 Task: Select editor.action.peekDeclaration in the goto location alternative type definition command.
Action: Mouse moved to (12, 567)
Screenshot: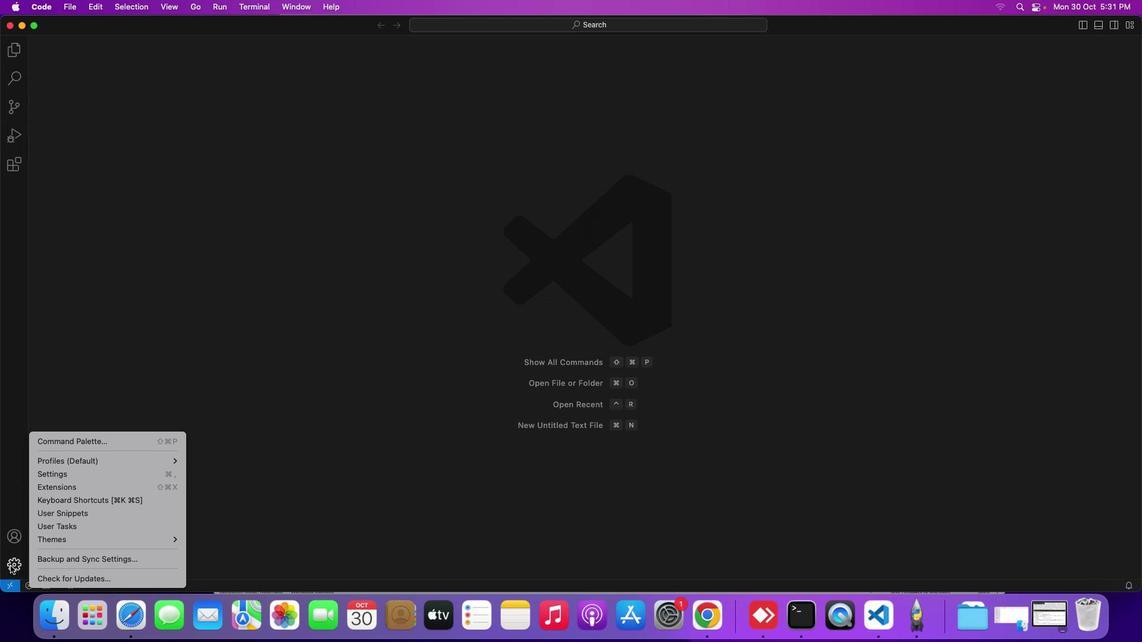 
Action: Mouse pressed left at (12, 567)
Screenshot: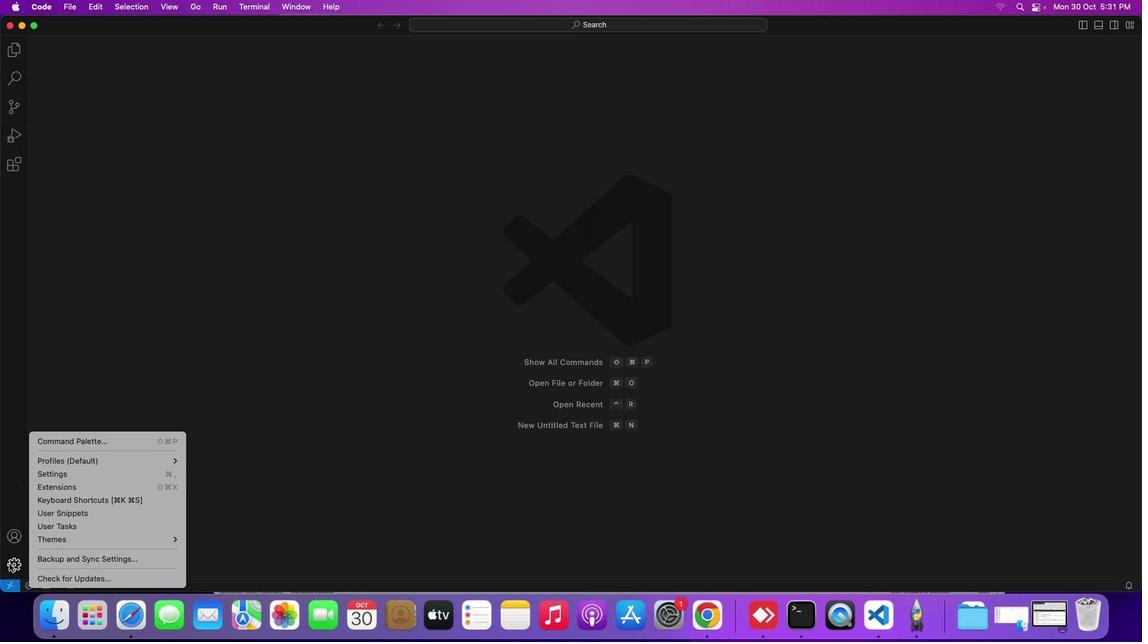 
Action: Mouse moved to (51, 478)
Screenshot: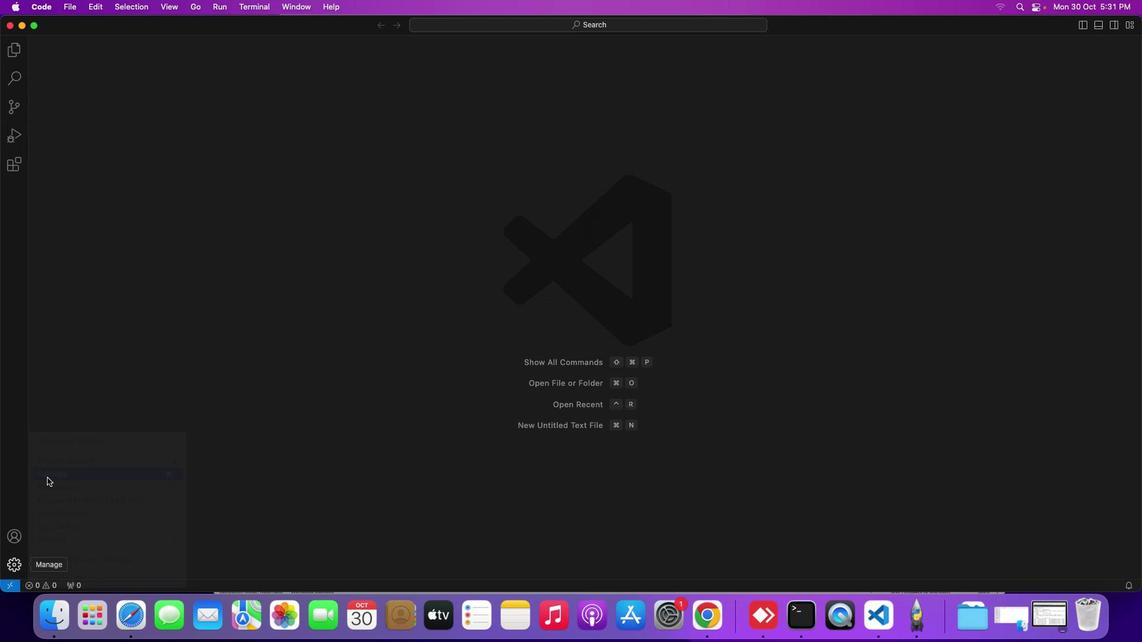 
Action: Mouse pressed left at (51, 478)
Screenshot: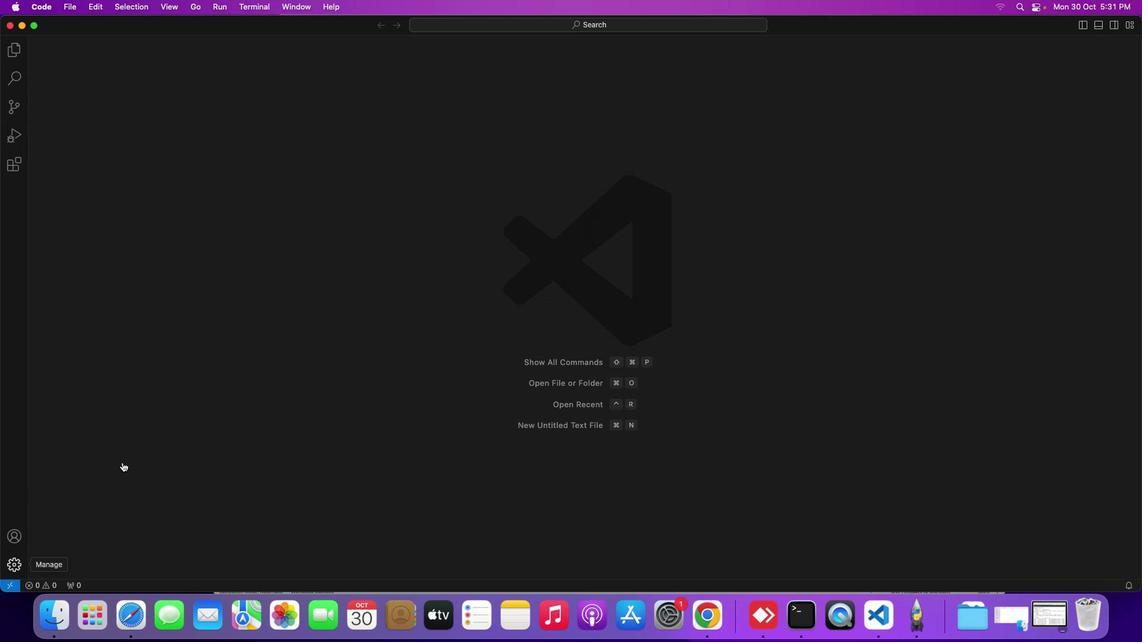 
Action: Mouse moved to (527, 346)
Screenshot: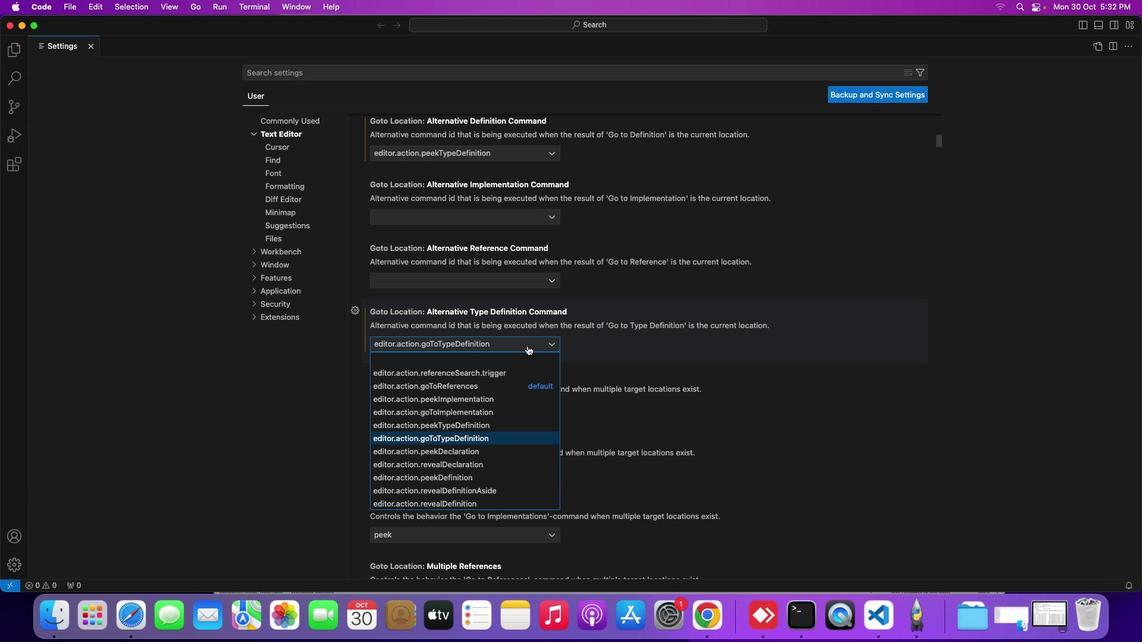 
Action: Mouse pressed left at (527, 346)
Screenshot: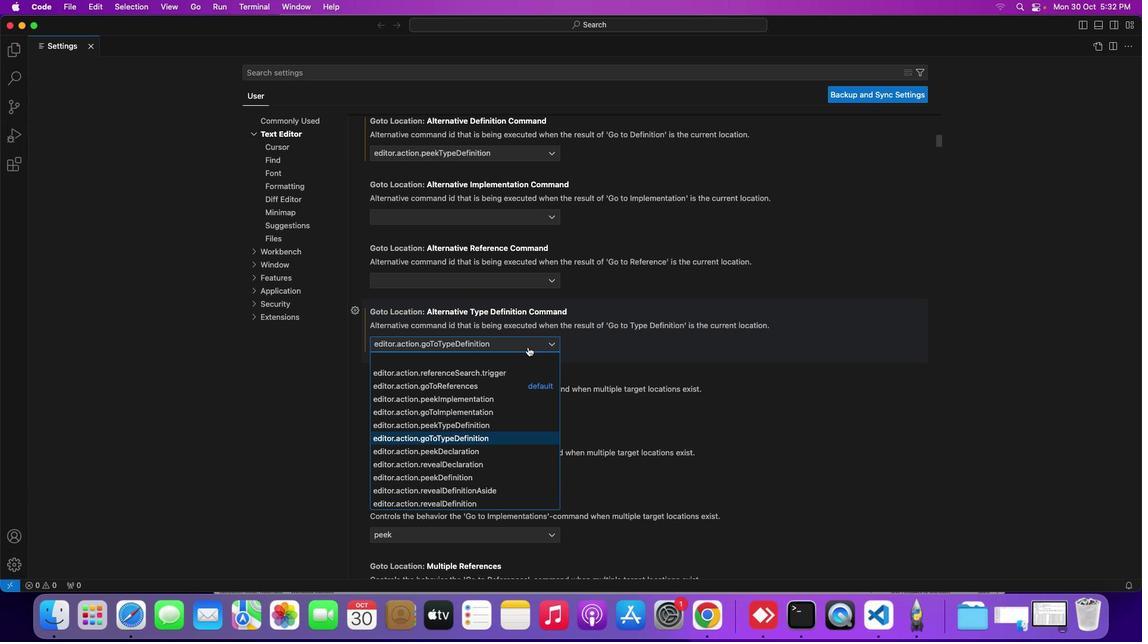 
Action: Mouse moved to (453, 449)
Screenshot: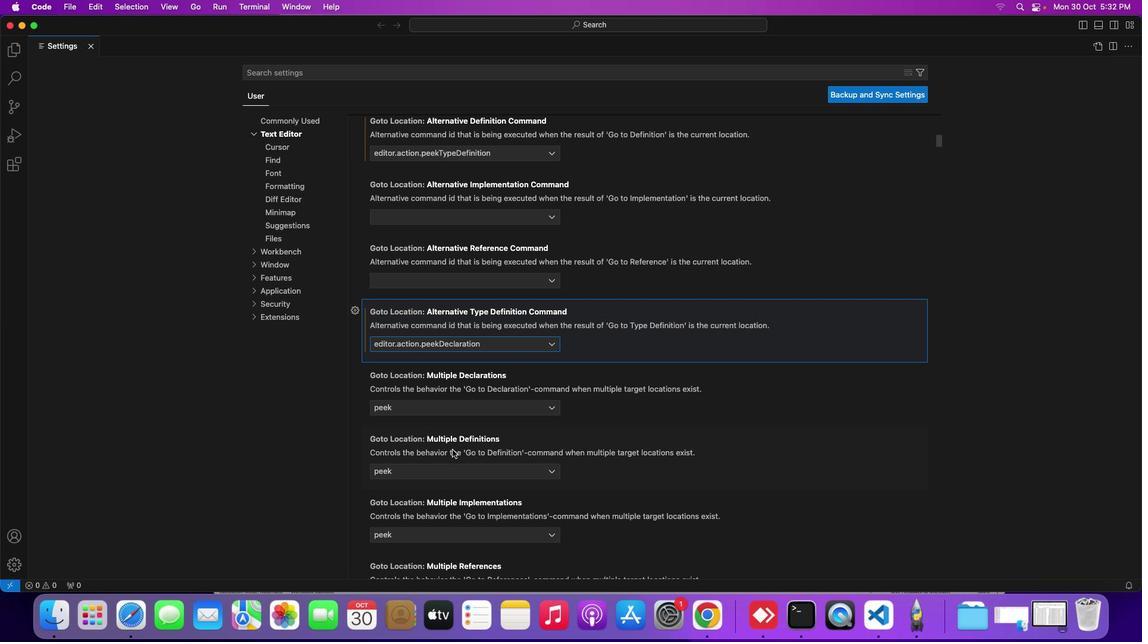 
Action: Mouse pressed left at (453, 449)
Screenshot: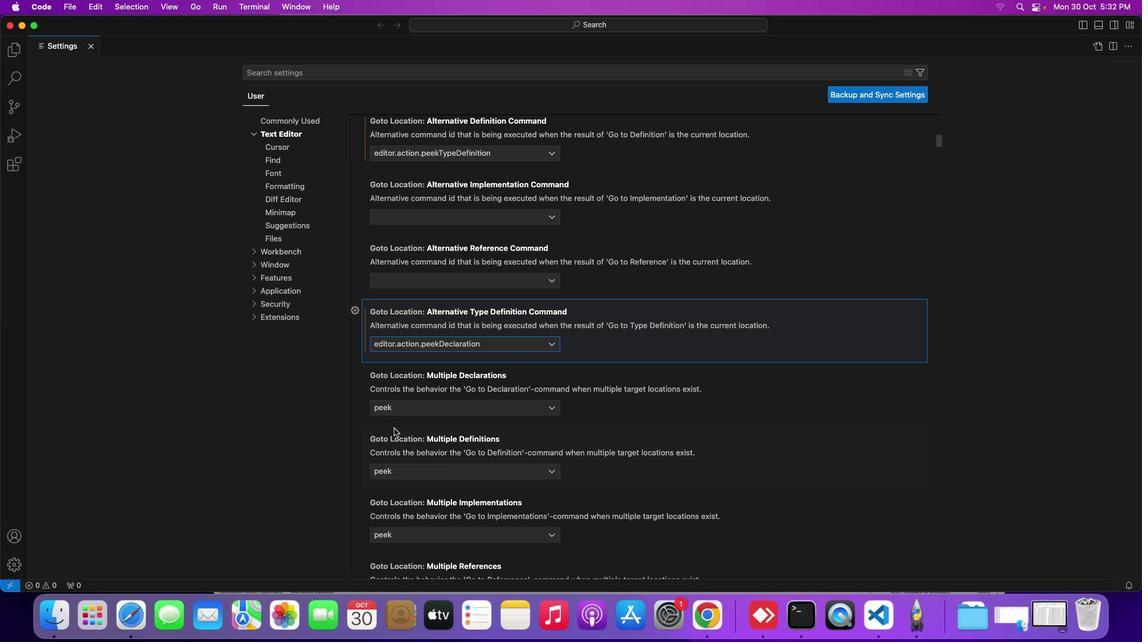 
Action: Mouse moved to (366, 233)
Screenshot: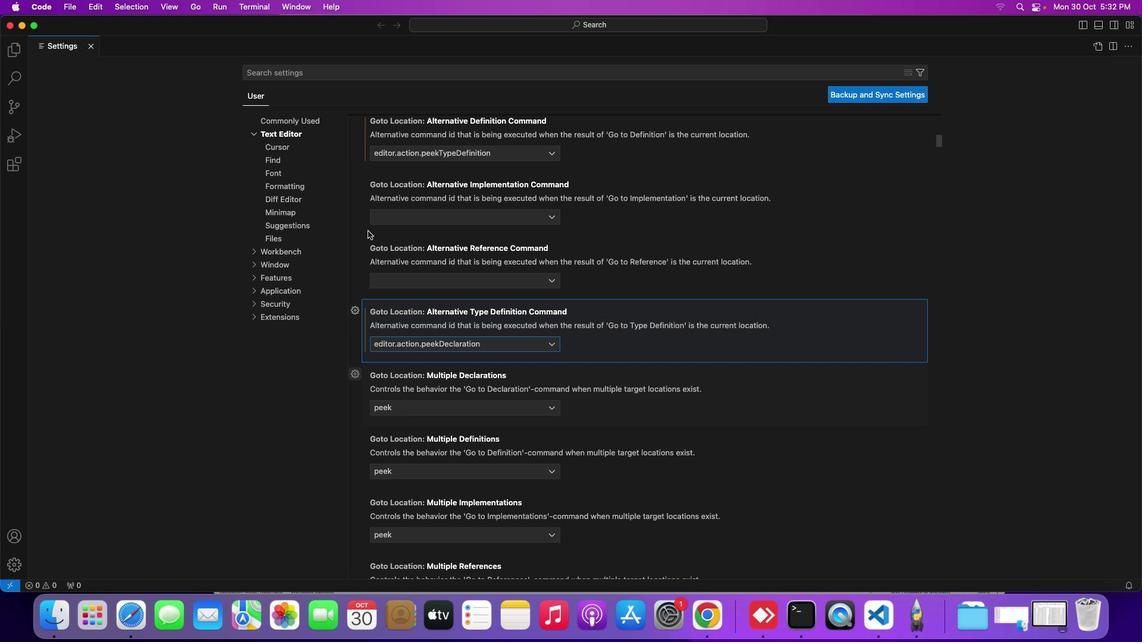 
